 Task: Add Bigelow Rose & Mint Herbal Tea to the cart.
Action: Mouse pressed left at (25, 143)
Screenshot: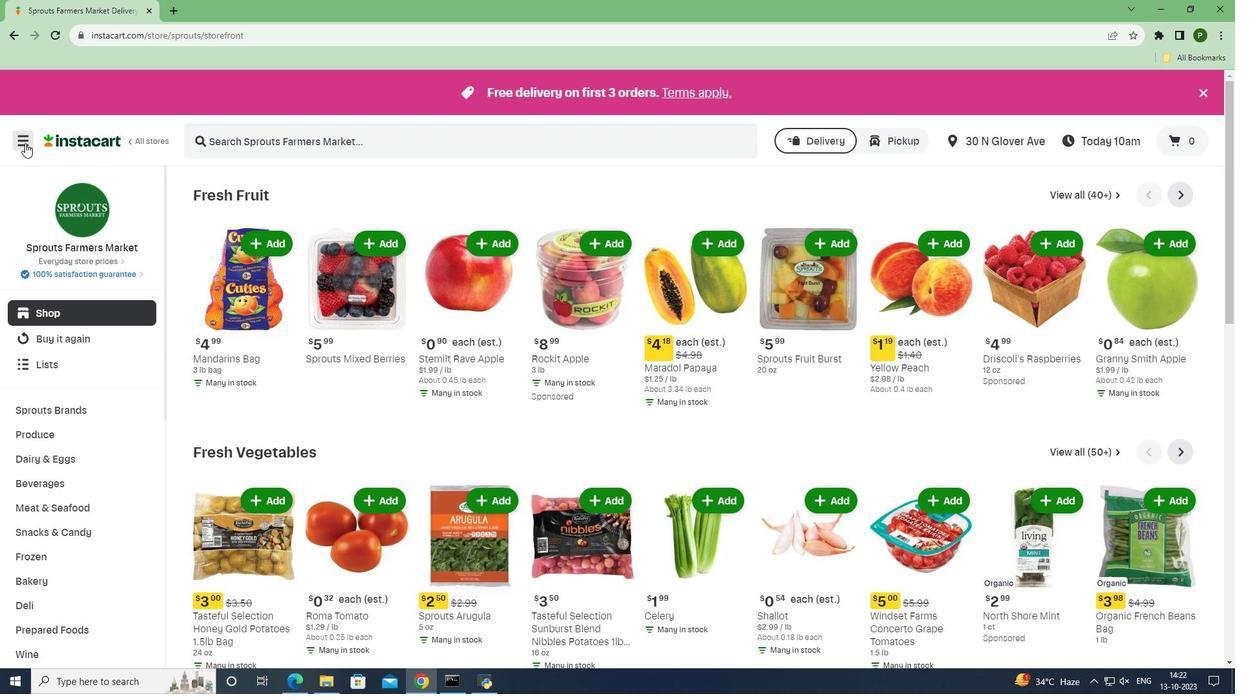 
Action: Mouse moved to (48, 331)
Screenshot: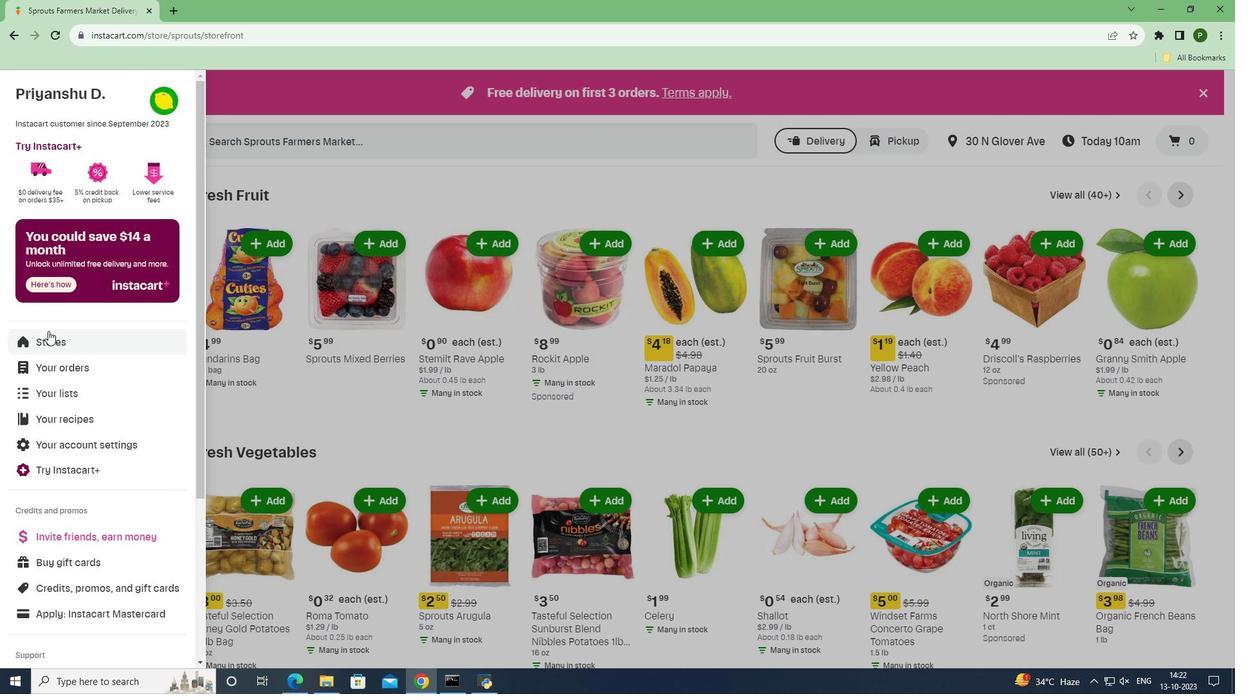 
Action: Mouse pressed left at (48, 331)
Screenshot: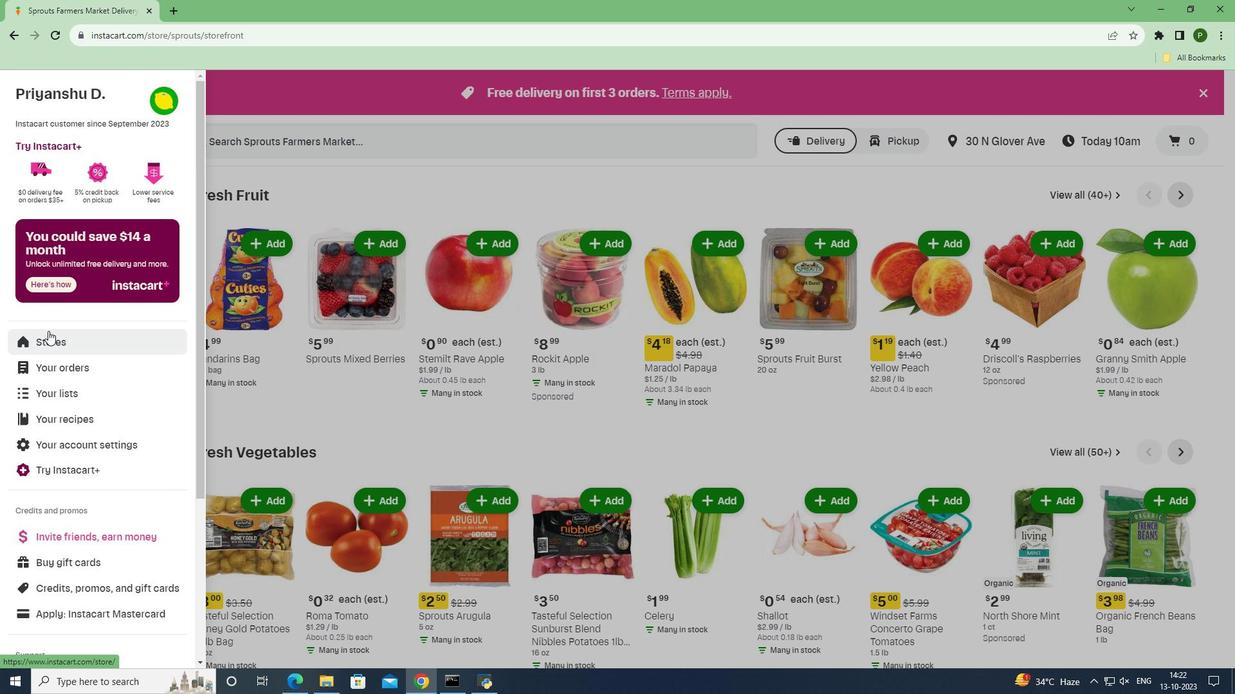 
Action: Mouse moved to (301, 140)
Screenshot: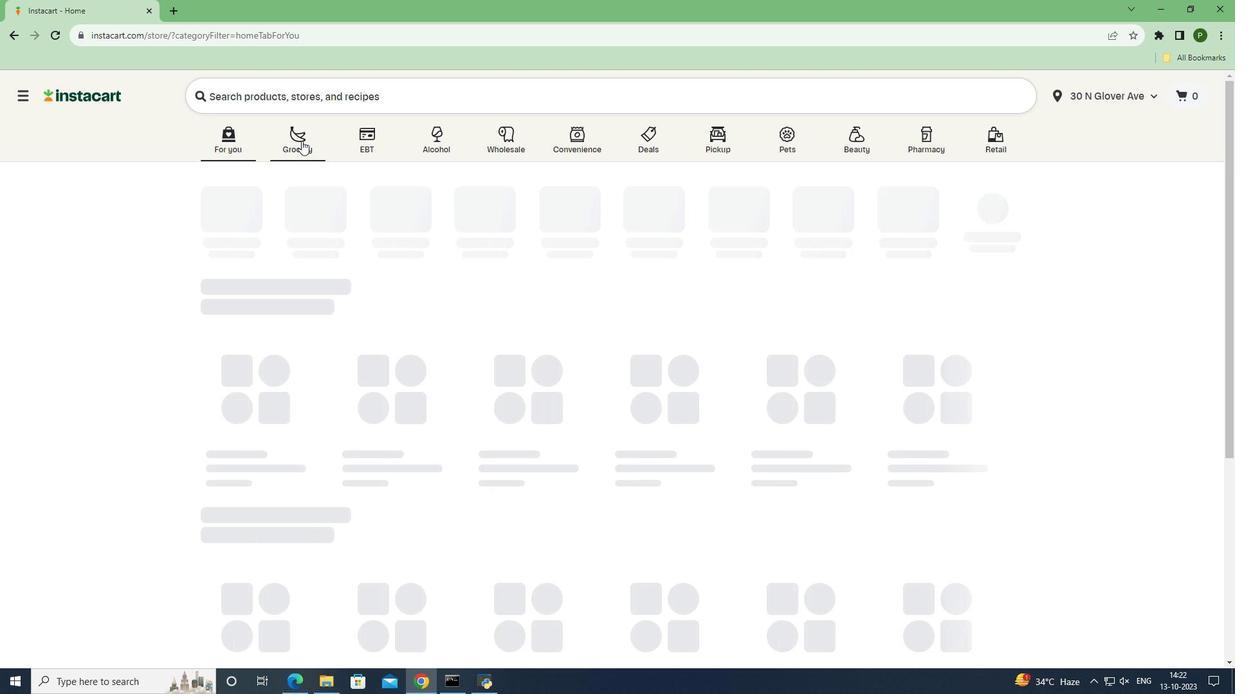 
Action: Mouse pressed left at (301, 140)
Screenshot: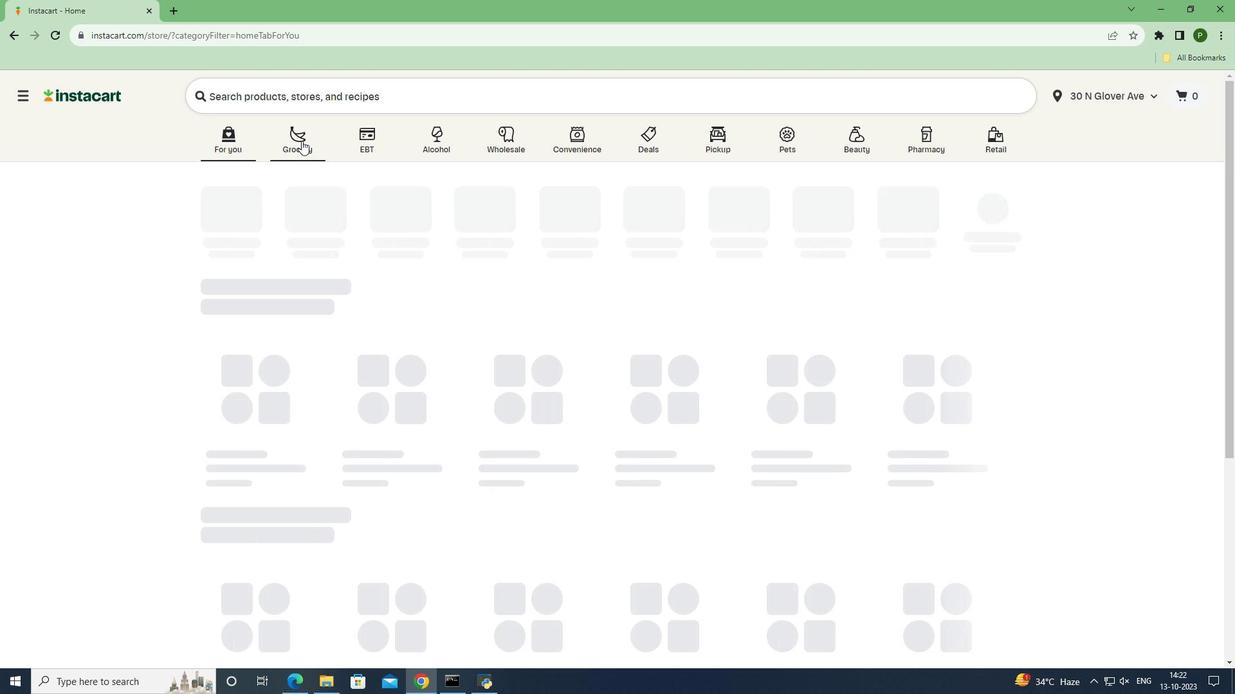 
Action: Mouse moved to (799, 297)
Screenshot: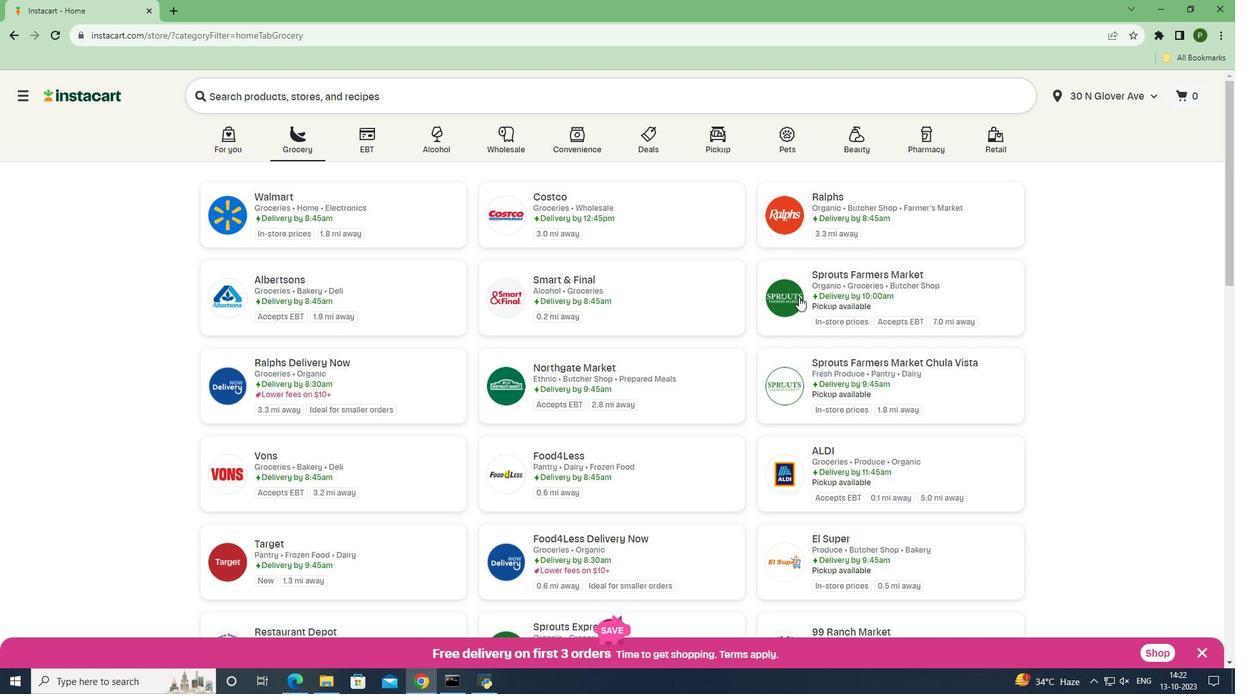 
Action: Mouse pressed left at (799, 297)
Screenshot: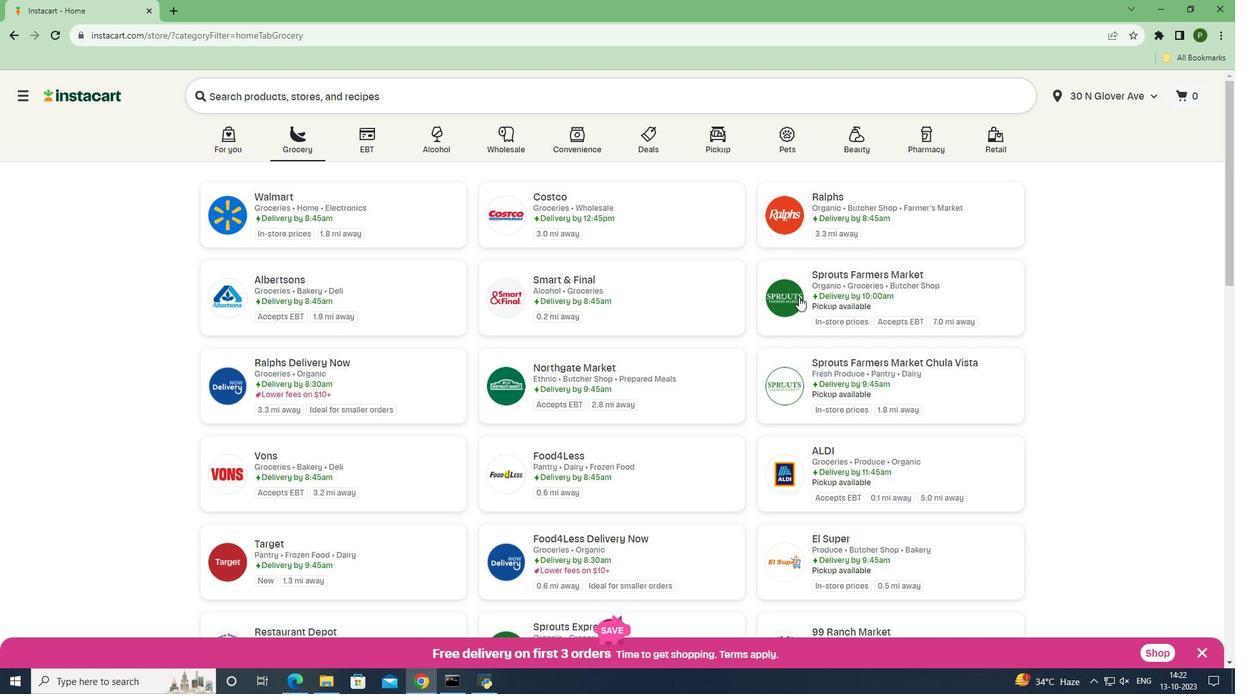 
Action: Mouse moved to (55, 481)
Screenshot: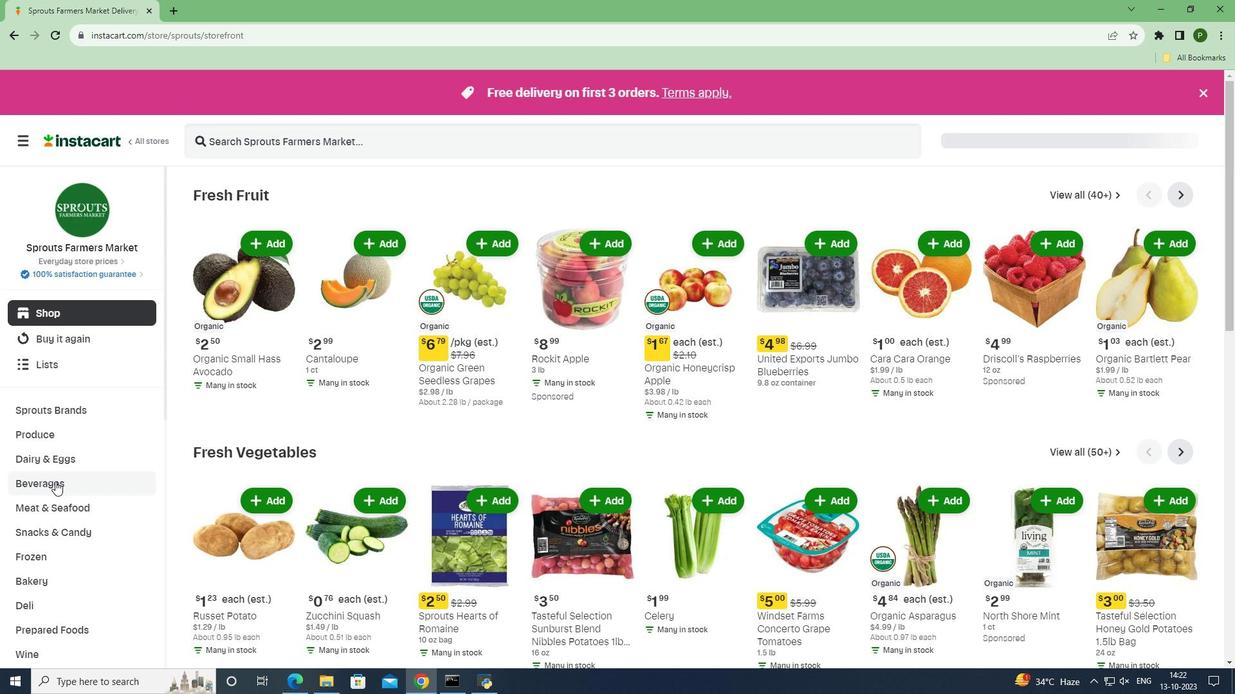 
Action: Mouse pressed left at (55, 481)
Screenshot: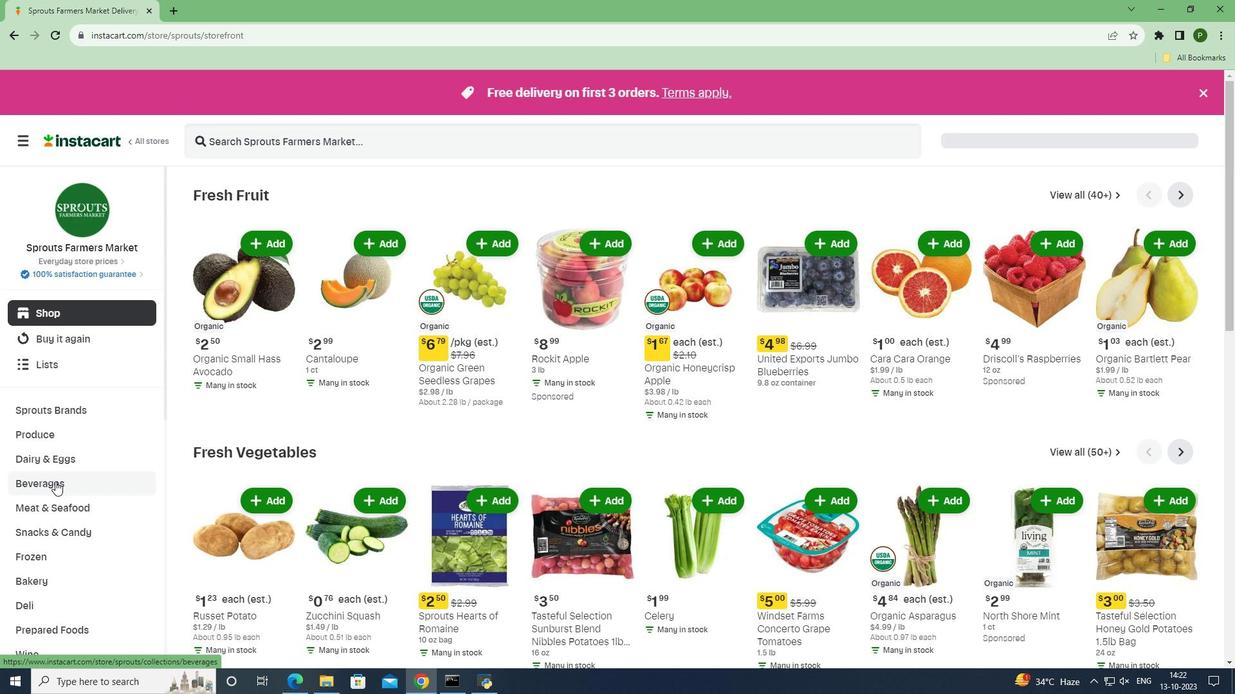 
Action: Mouse moved to (1119, 222)
Screenshot: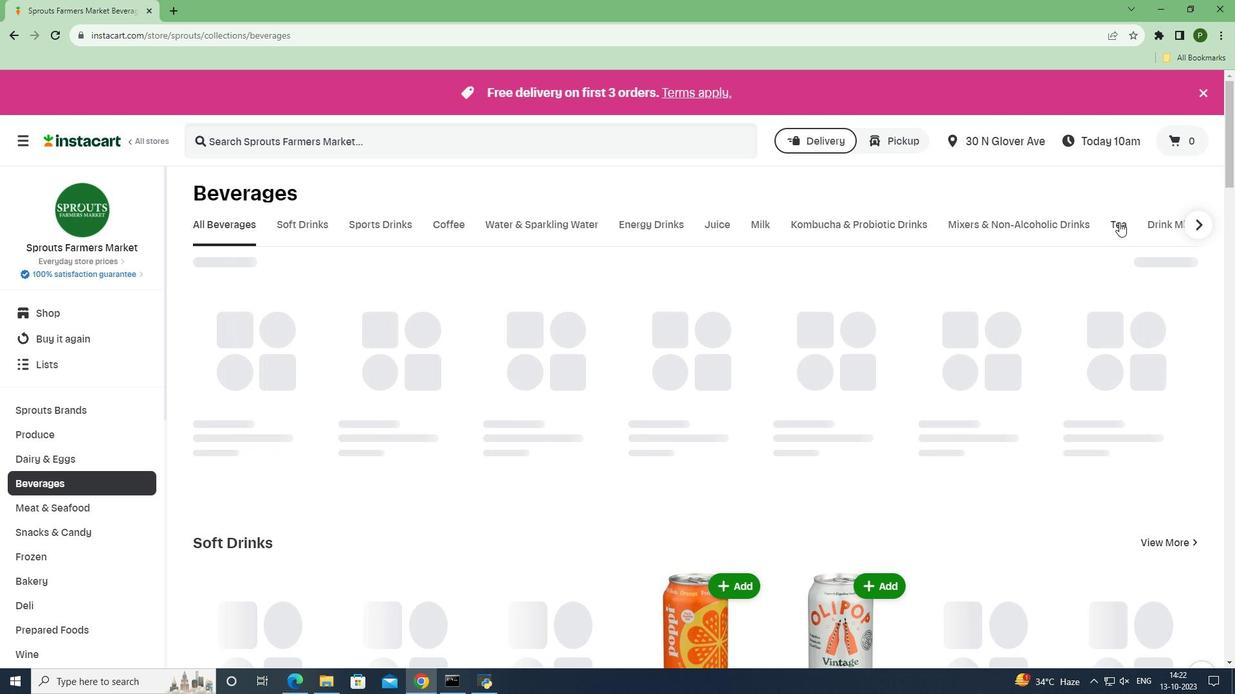 
Action: Mouse pressed left at (1119, 222)
Screenshot: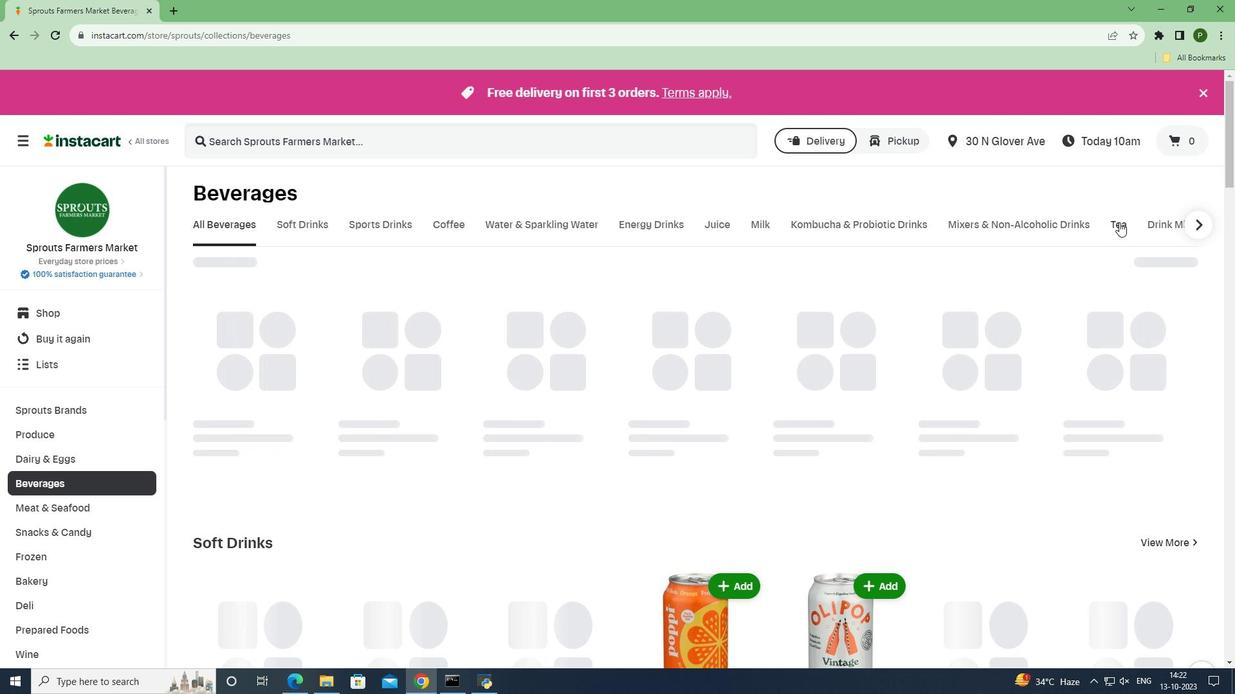 
Action: Mouse moved to (497, 140)
Screenshot: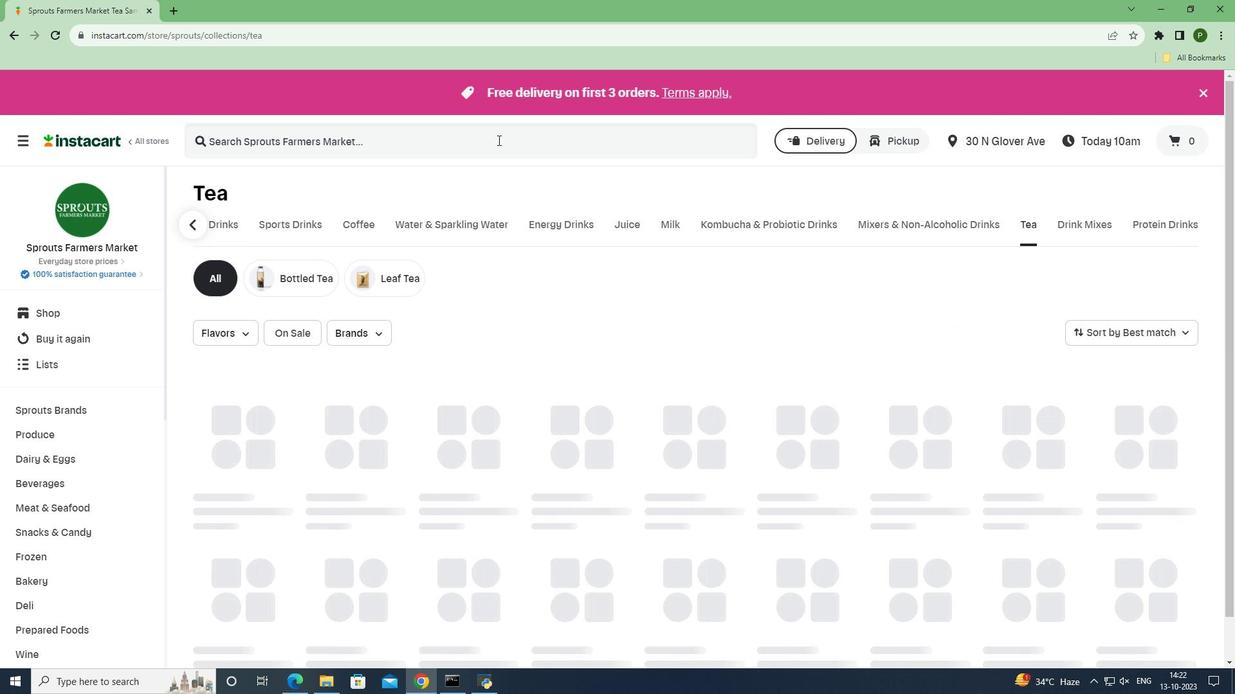 
Action: Mouse pressed left at (497, 140)
Screenshot: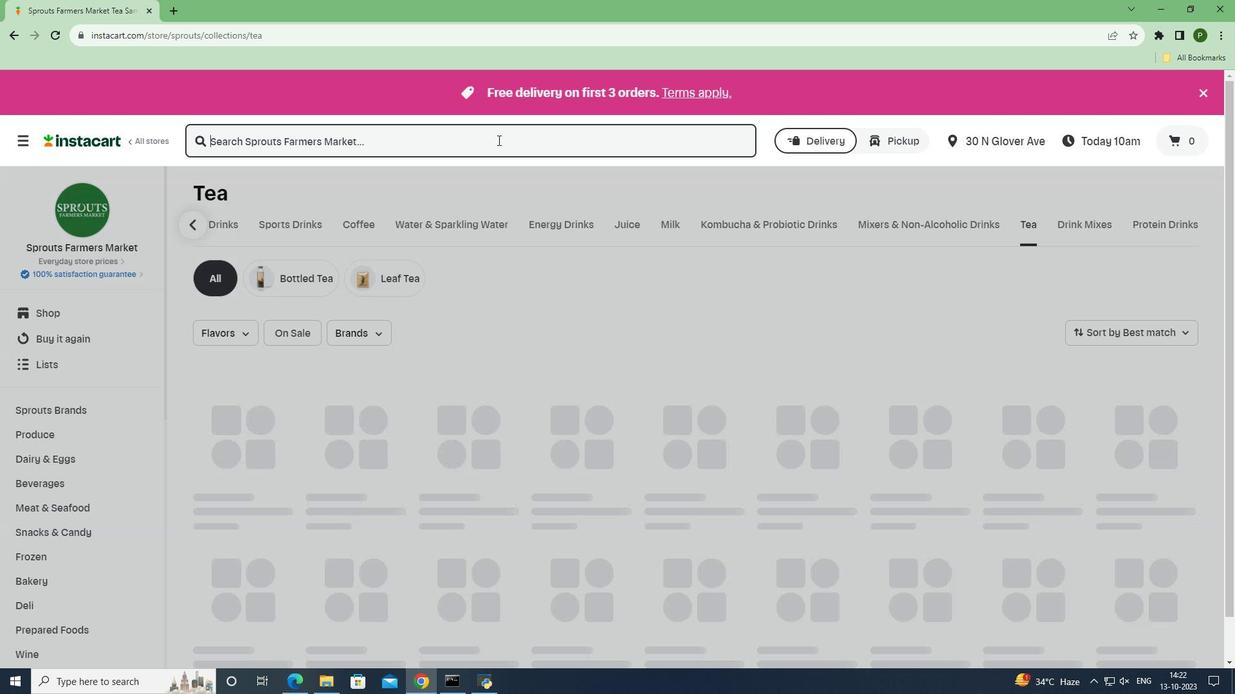 
Action: Key pressed <Key.caps_lock>B<Key.caps_lock>igelow<Key.space><Key.caps_lock>R<Key.caps_lock>ose<Key.space><Key.shift>&<Key.space><Key.caps_lock>M<Key.caps_lock>int<Key.space><Key.caps_lock>H<Key.caps_lock>erbal<Key.space><Key.caps_lock>T<Key.caps_lock>ea<Key.space><Key.enter>
Screenshot: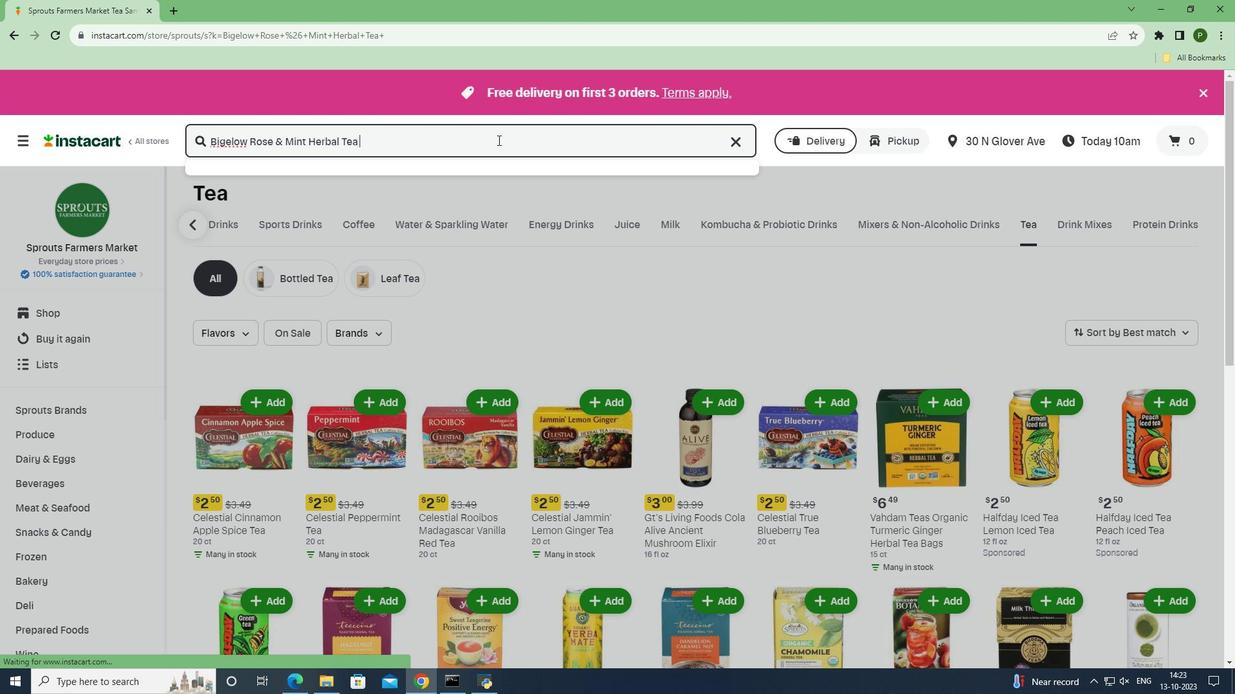 
Action: Mouse moved to (730, 261)
Screenshot: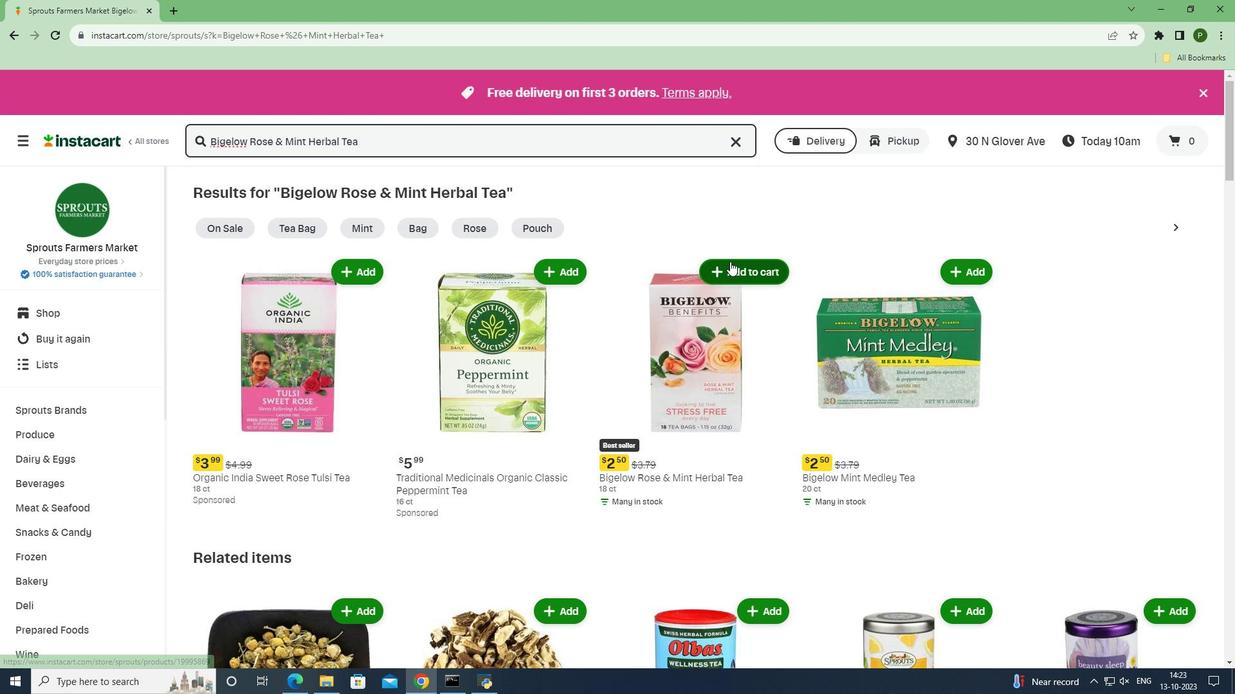 
Action: Mouse pressed left at (730, 261)
Screenshot: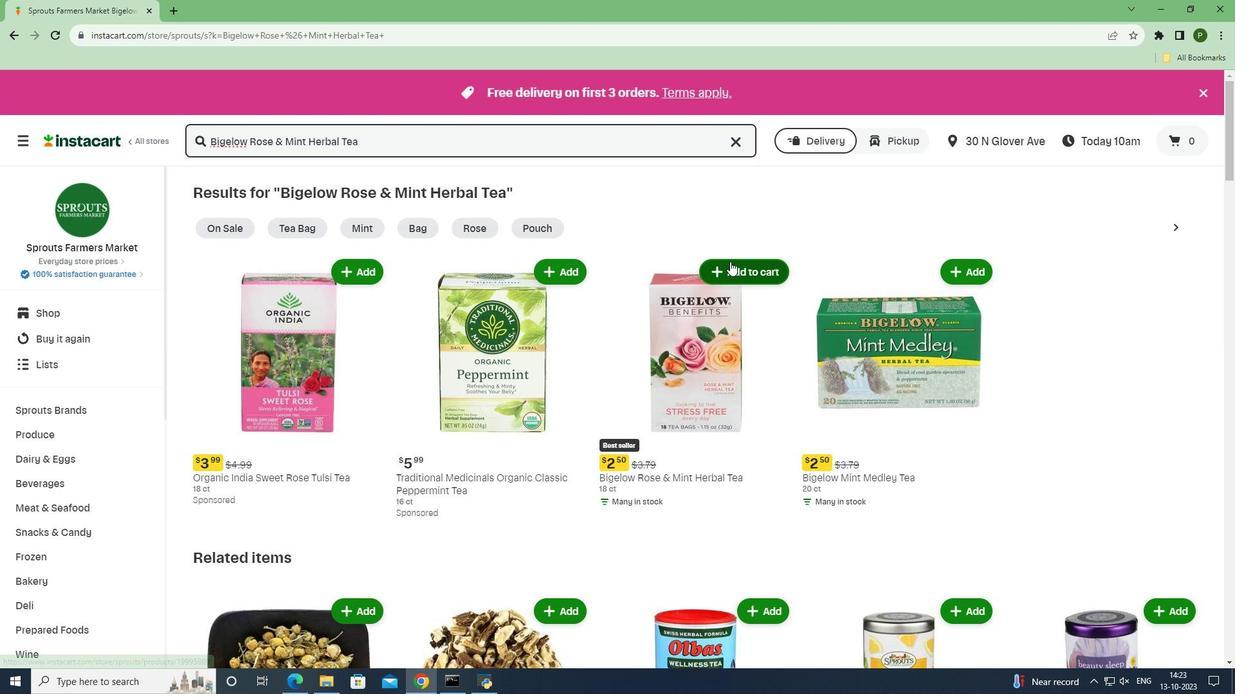 
Action: Mouse moved to (775, 333)
Screenshot: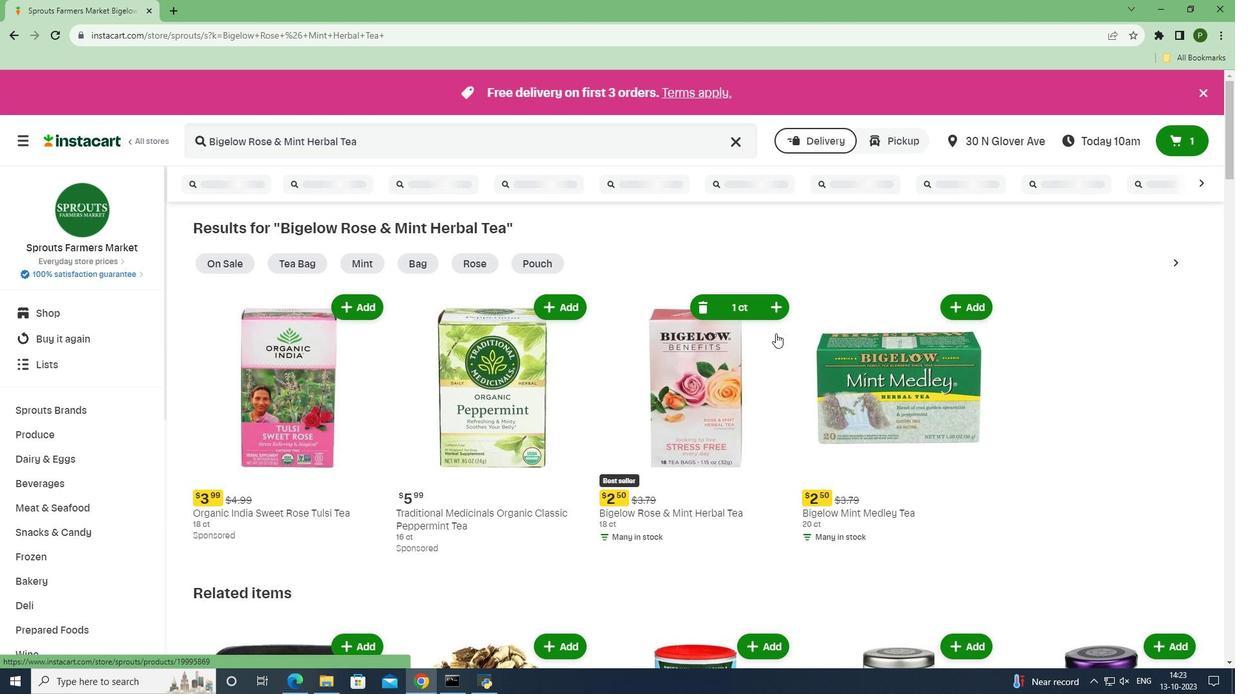 
